 Task: Add Sprouts Organic Moringa Powder to the cart.
Action: Mouse moved to (235, 127)
Screenshot: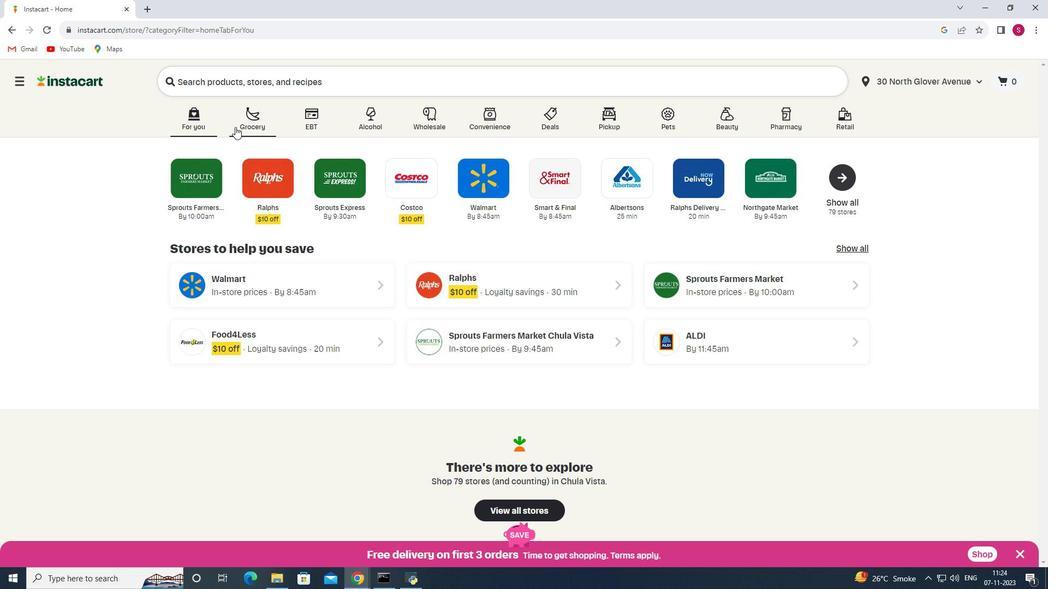 
Action: Mouse pressed left at (235, 127)
Screenshot: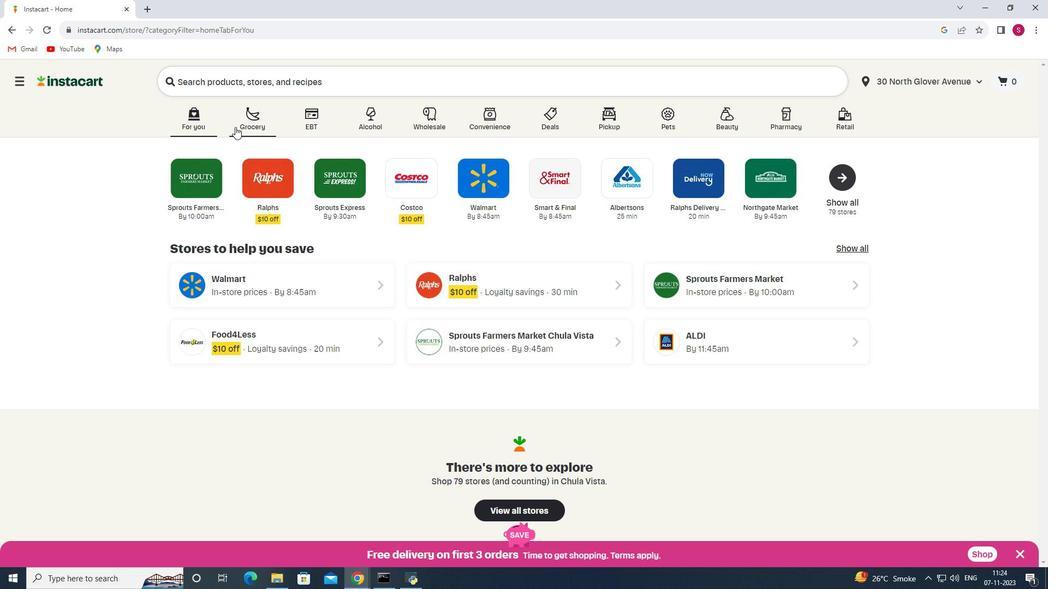 
Action: Mouse moved to (256, 305)
Screenshot: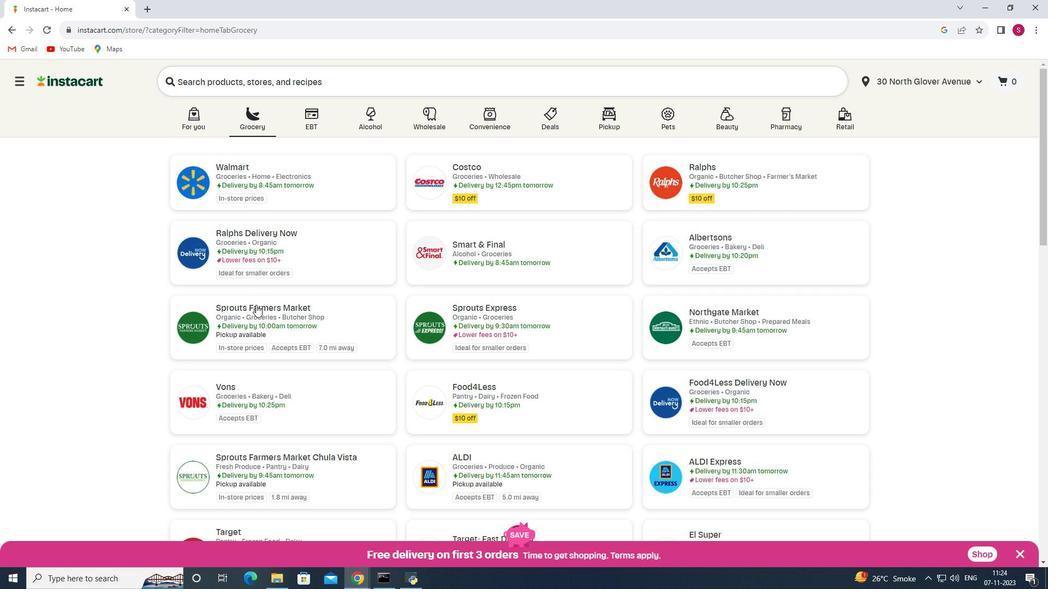 
Action: Mouse pressed left at (256, 305)
Screenshot: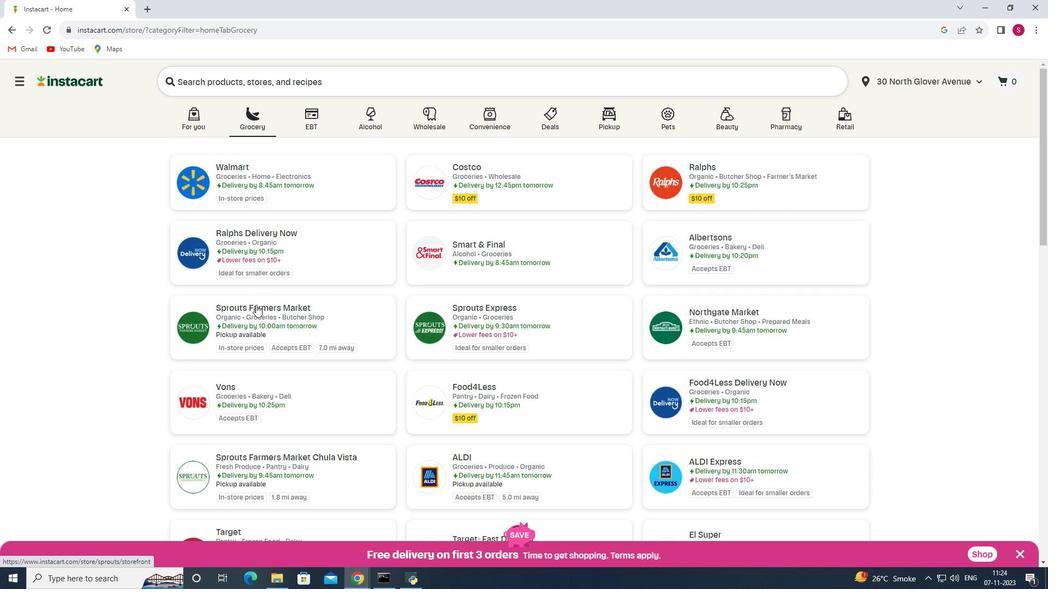 
Action: Mouse moved to (90, 301)
Screenshot: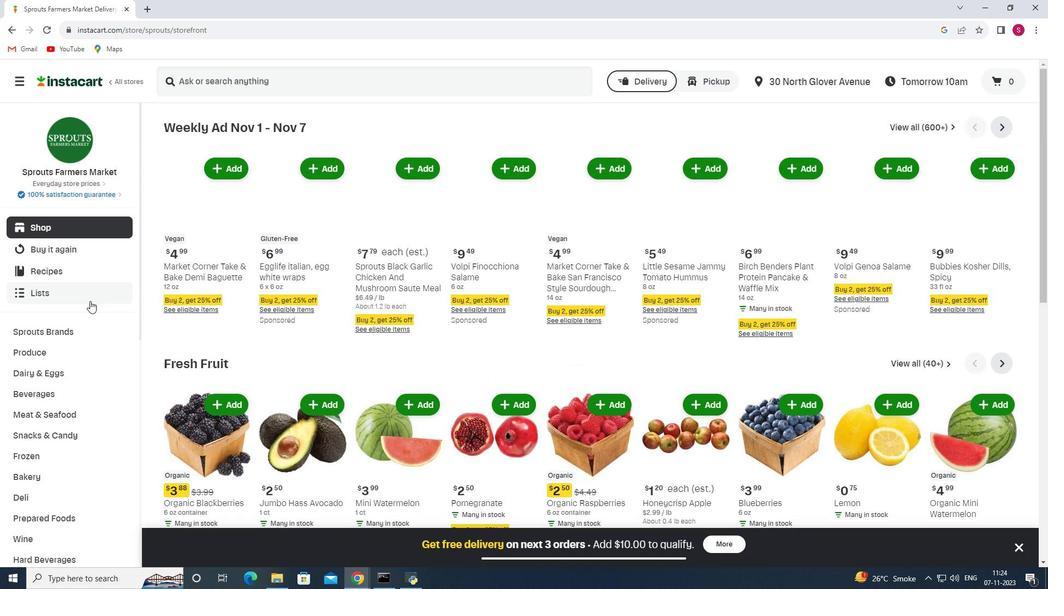 
Action: Mouse scrolled (90, 300) with delta (0, 0)
Screenshot: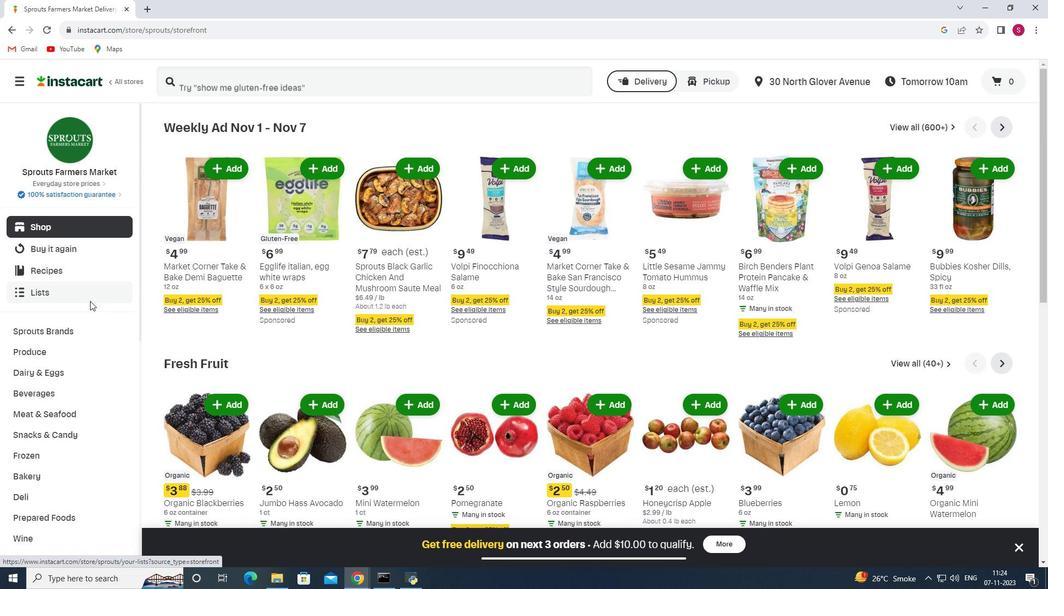
Action: Mouse scrolled (90, 300) with delta (0, 0)
Screenshot: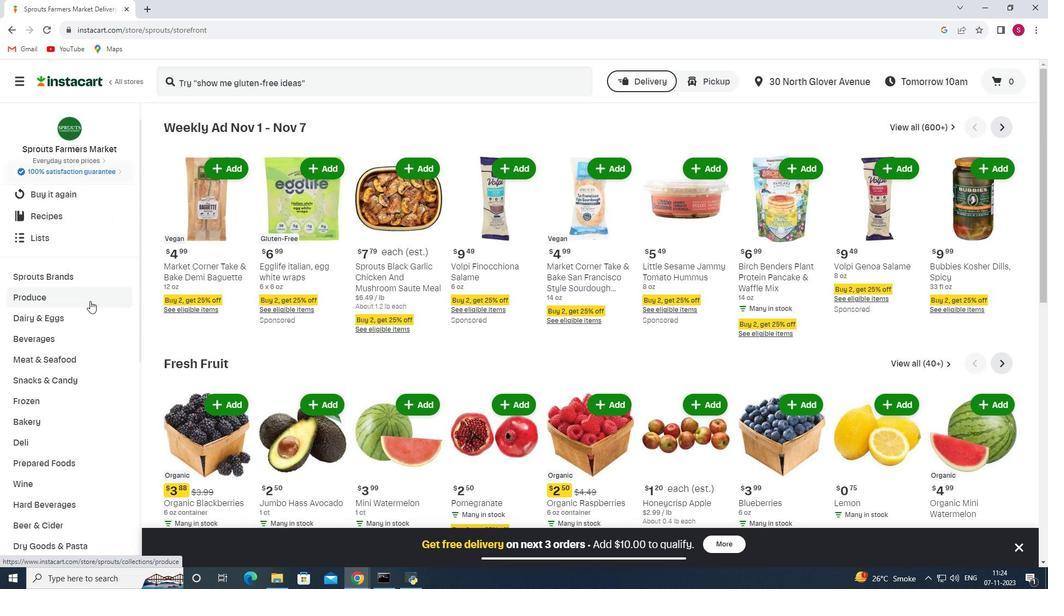 
Action: Mouse scrolled (90, 300) with delta (0, 0)
Screenshot: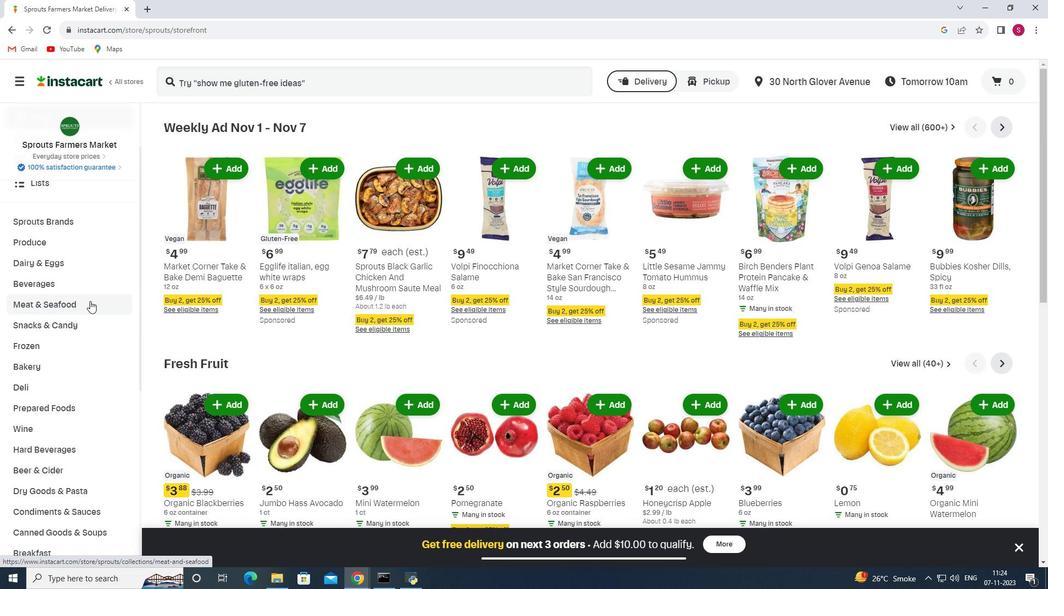 
Action: Mouse scrolled (90, 300) with delta (0, 0)
Screenshot: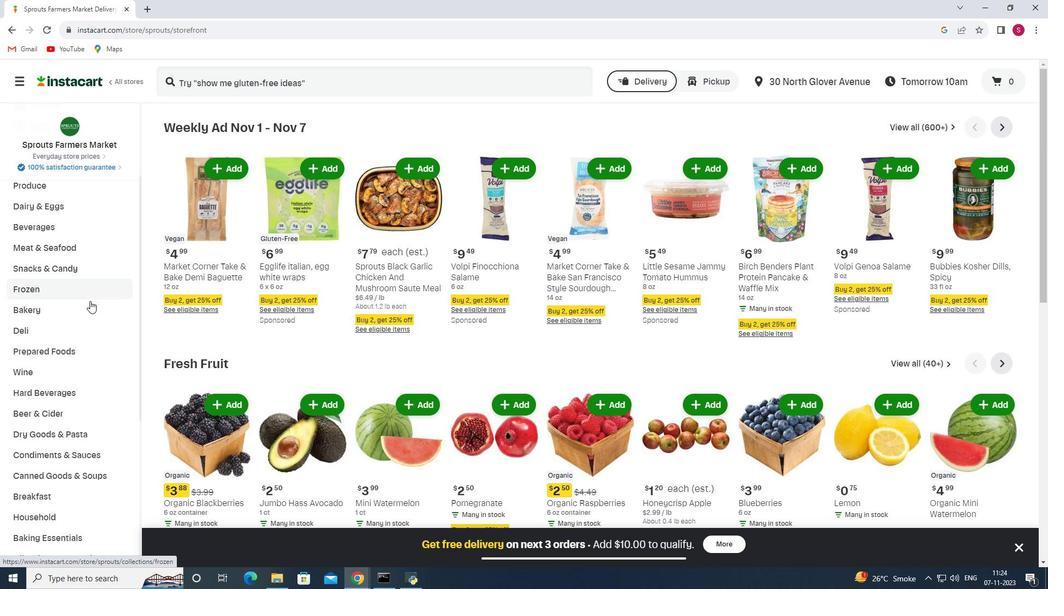 
Action: Mouse scrolled (90, 300) with delta (0, 0)
Screenshot: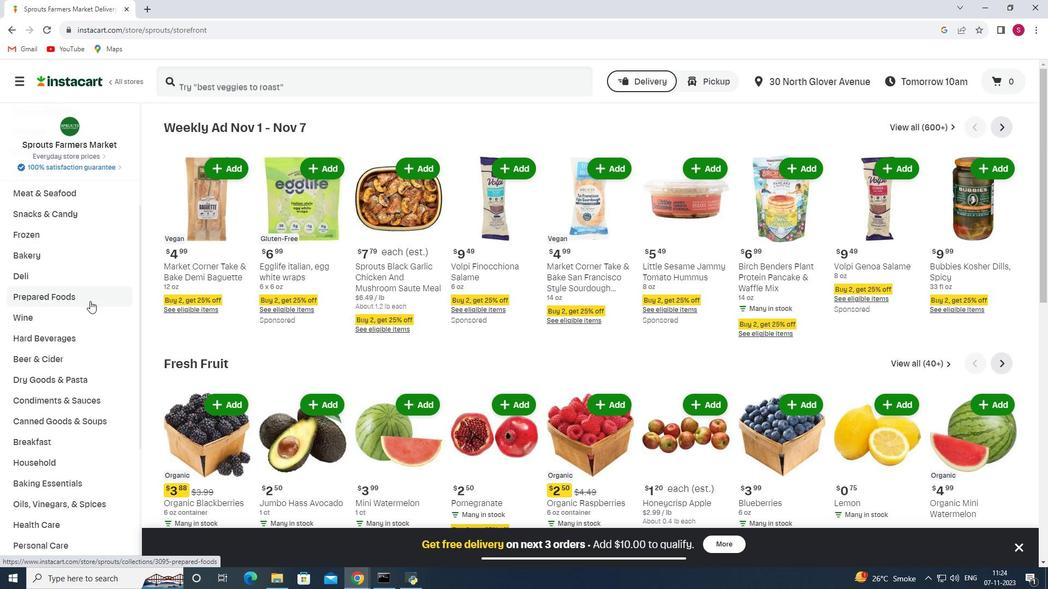 
Action: Mouse scrolled (90, 300) with delta (0, 0)
Screenshot: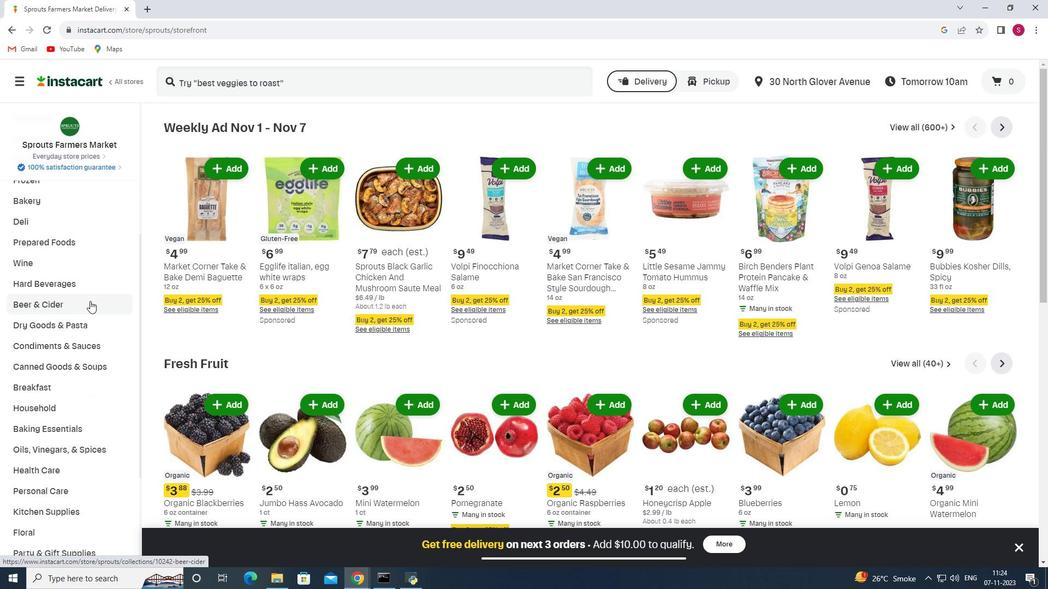 
Action: Mouse scrolled (90, 300) with delta (0, 0)
Screenshot: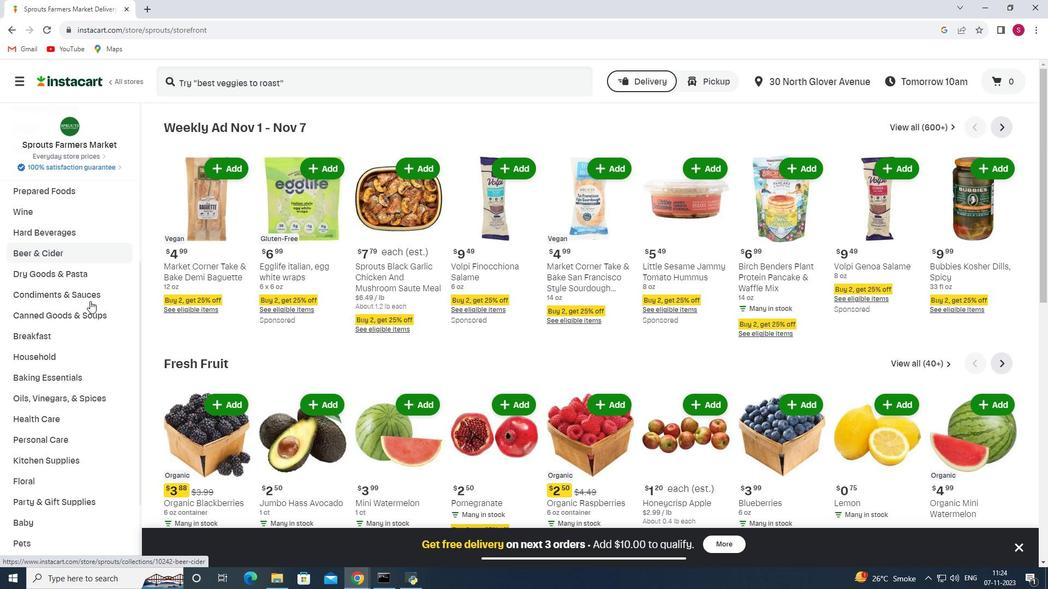 
Action: Mouse scrolled (90, 300) with delta (0, 0)
Screenshot: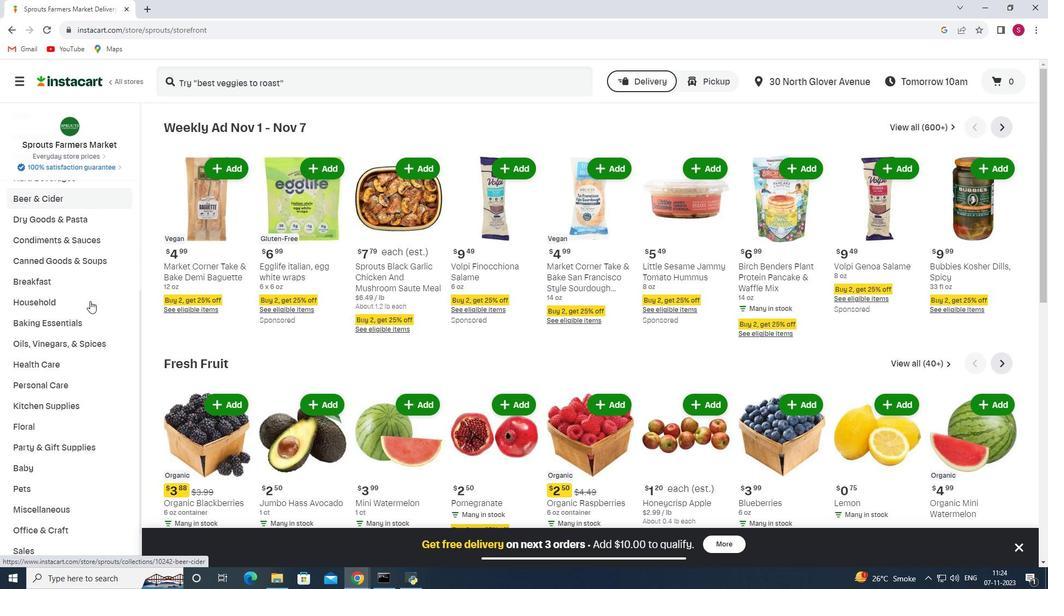 
Action: Mouse scrolled (90, 300) with delta (0, 0)
Screenshot: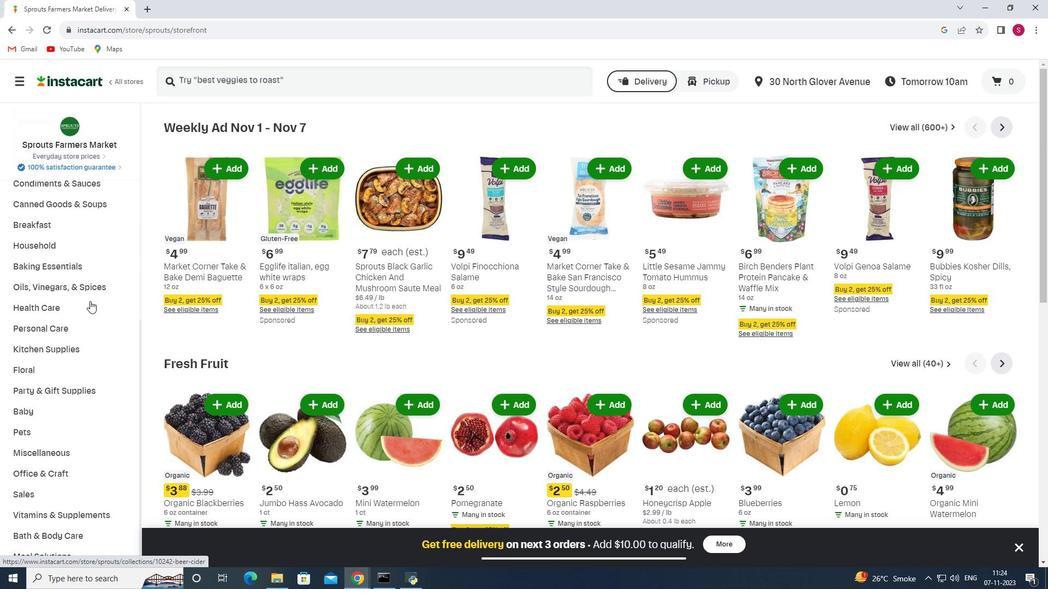 
Action: Mouse moved to (75, 301)
Screenshot: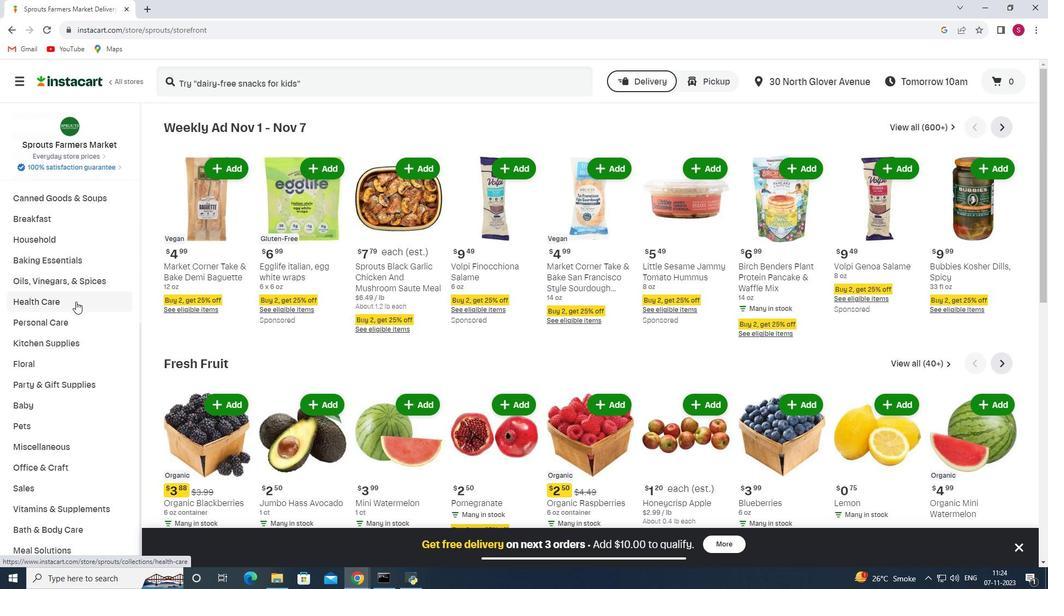 
Action: Mouse pressed left at (75, 301)
Screenshot: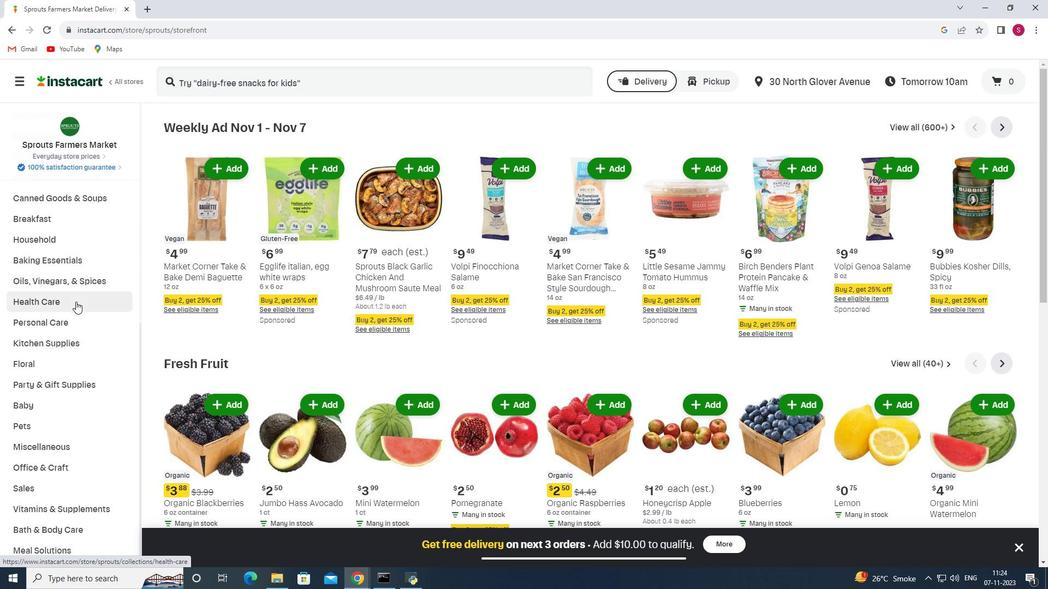 
Action: Mouse moved to (372, 158)
Screenshot: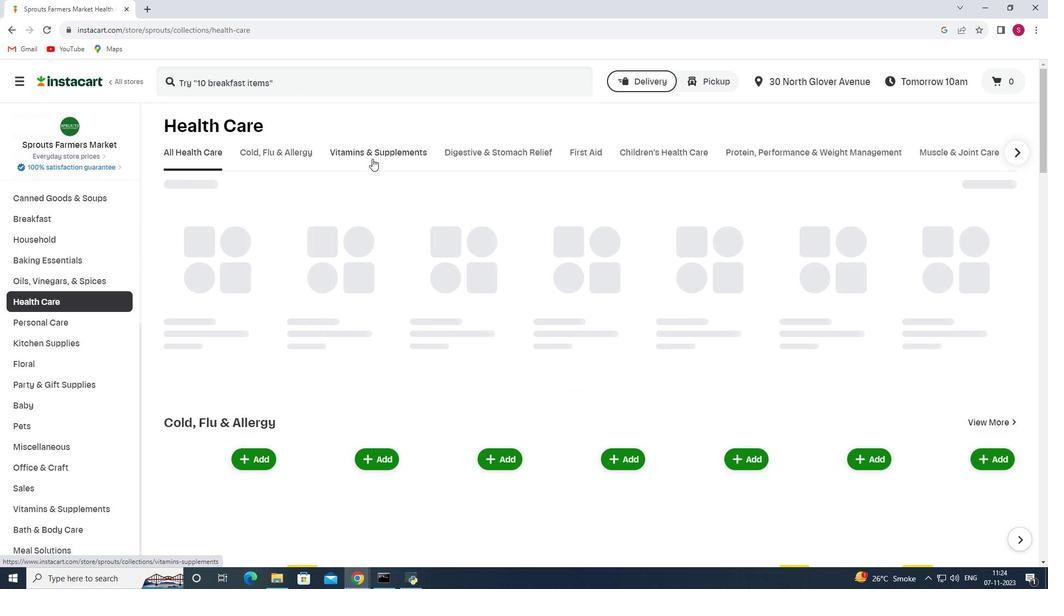 
Action: Mouse pressed left at (372, 158)
Screenshot: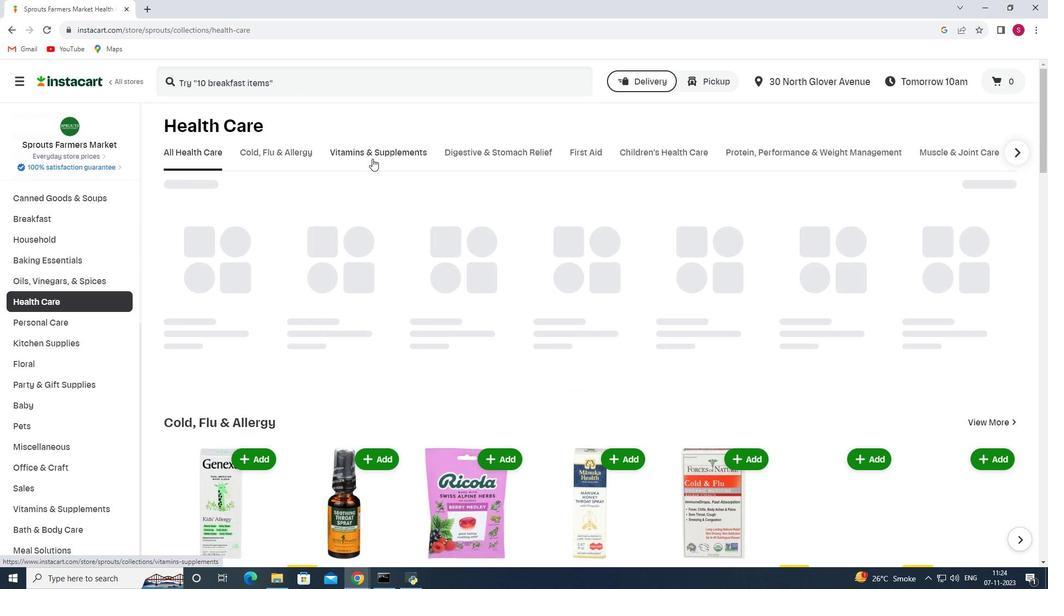 
Action: Mouse moved to (314, 84)
Screenshot: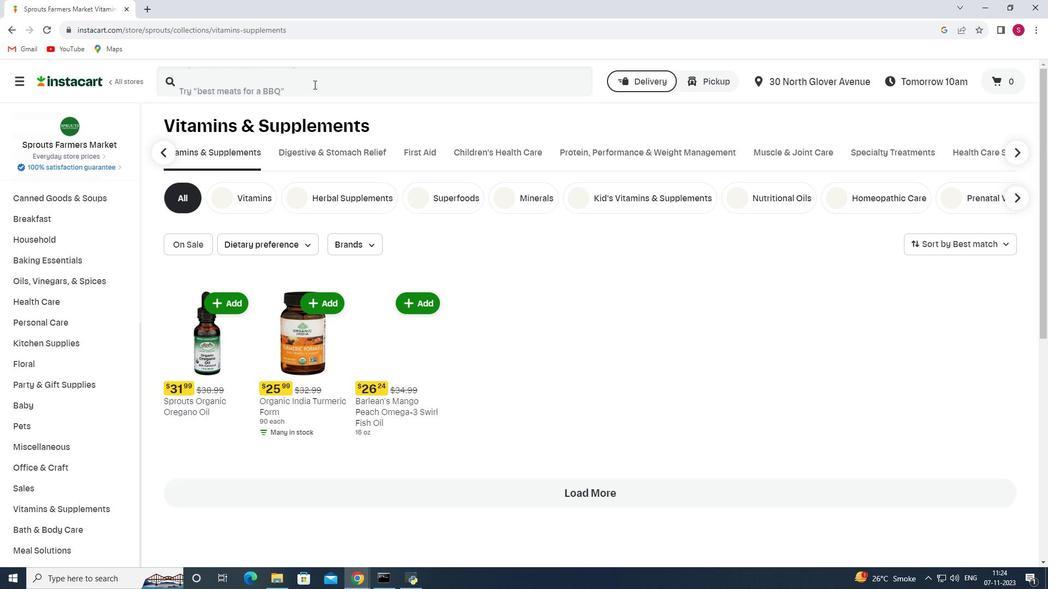 
Action: Mouse pressed left at (314, 84)
Screenshot: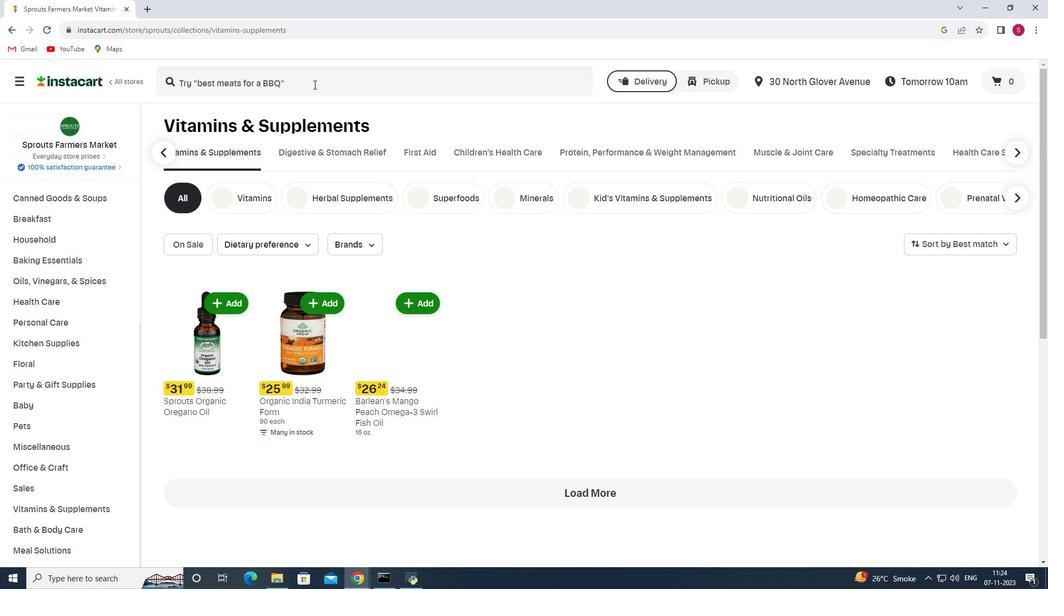 
Action: Mouse moved to (314, 83)
Screenshot: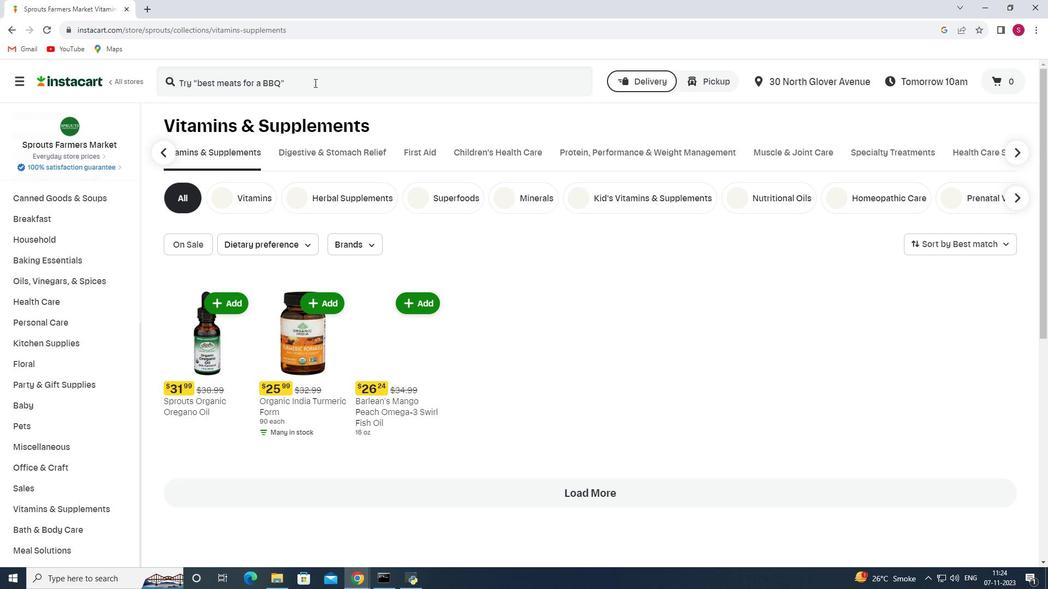 
Action: Mouse pressed left at (314, 83)
Screenshot: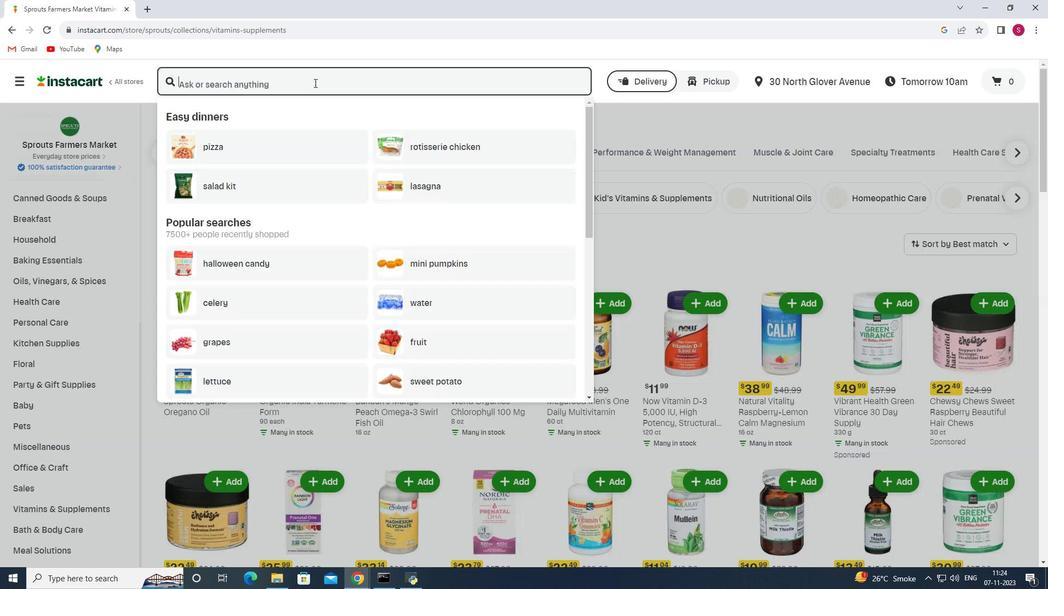 
Action: Key pressed <Key.shift>Sprouts<Key.space><Key.shift_r>Organic<Key.space><Key.shift_r>Moringa<Key.space><Key.shift_r>Powder<Key.enter>
Screenshot: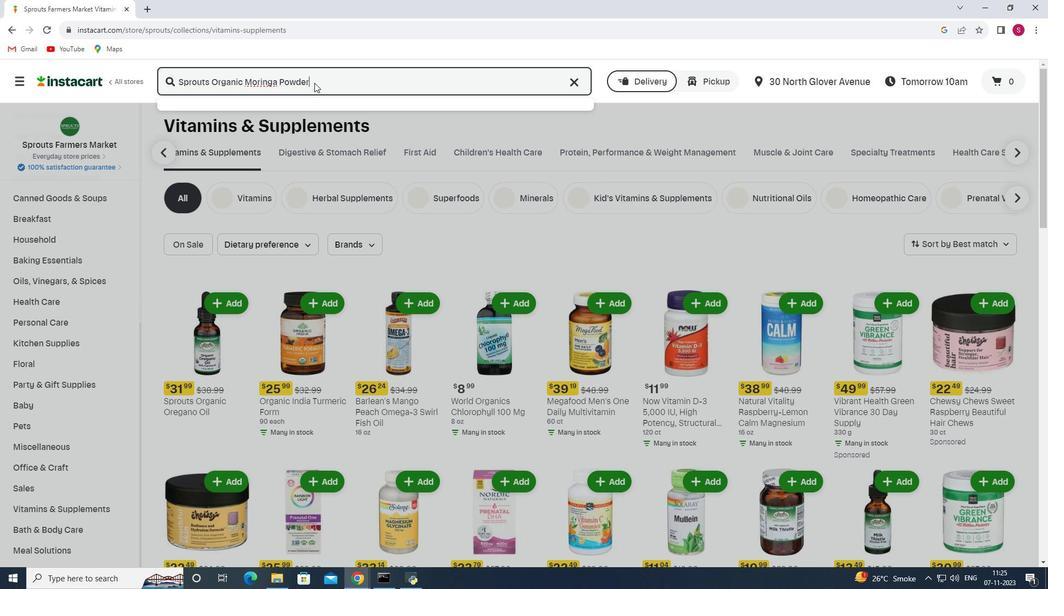 
Action: Mouse moved to (646, 167)
Screenshot: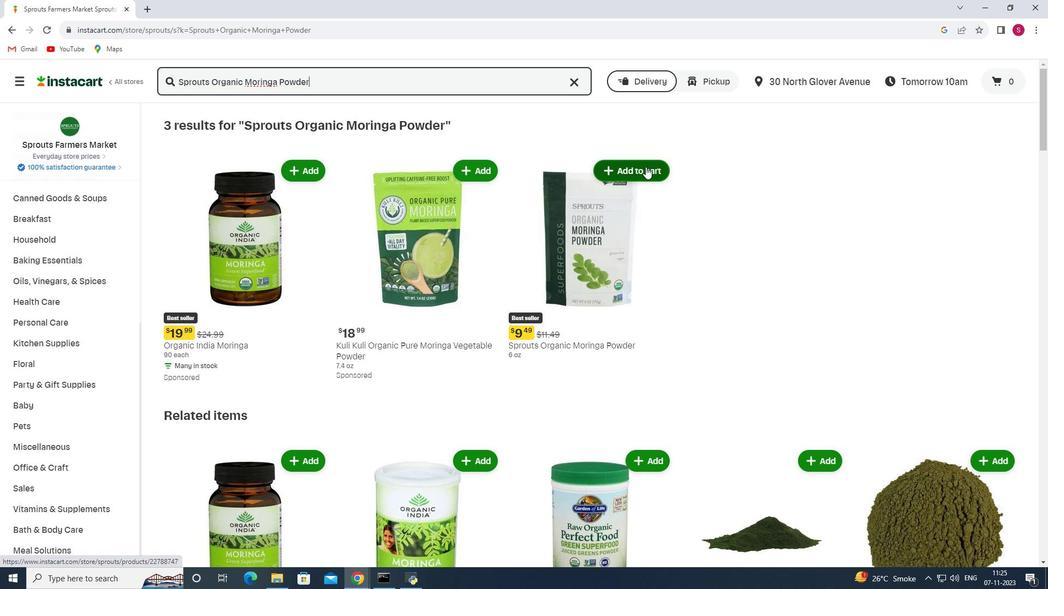 
Action: Mouse pressed left at (646, 167)
Screenshot: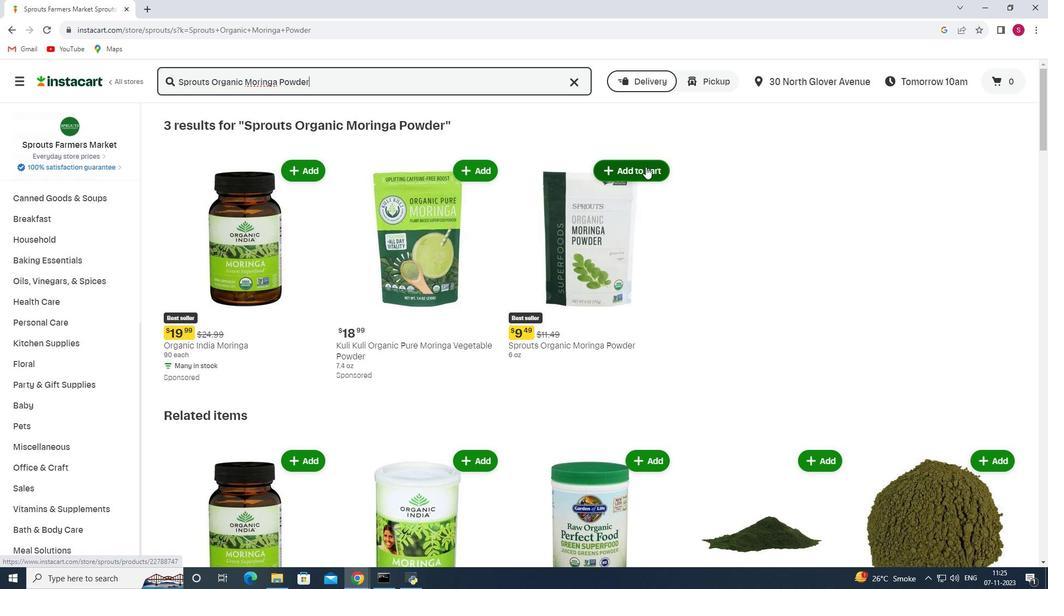 
Action: Mouse moved to (645, 167)
Screenshot: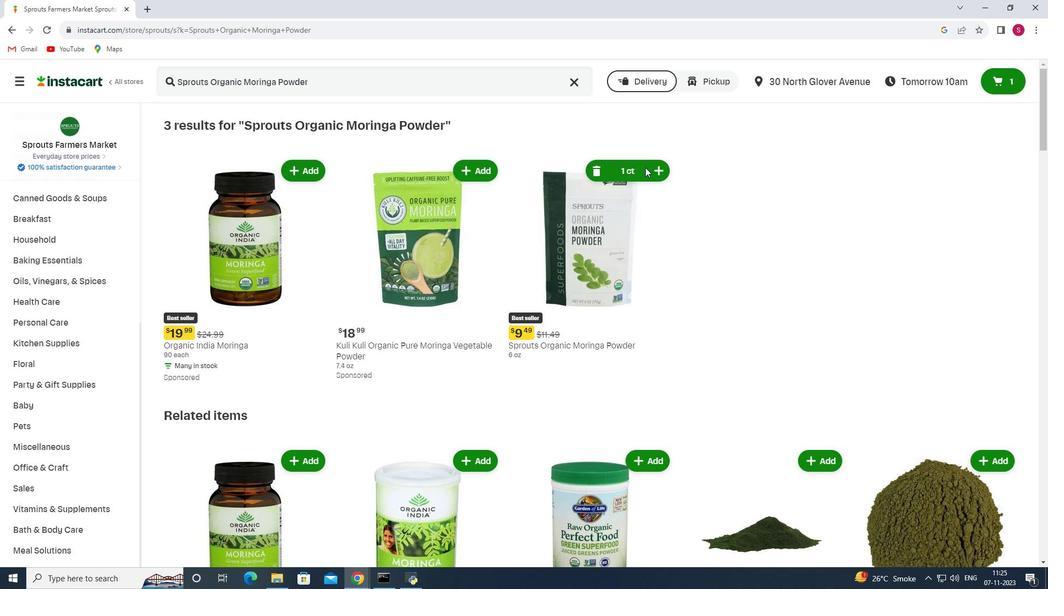 
